 Task: Create a section Debug Dwell and in the section, add a milestone Blockchain Integration in the project WaveTech.
Action: Mouse moved to (48, 385)
Screenshot: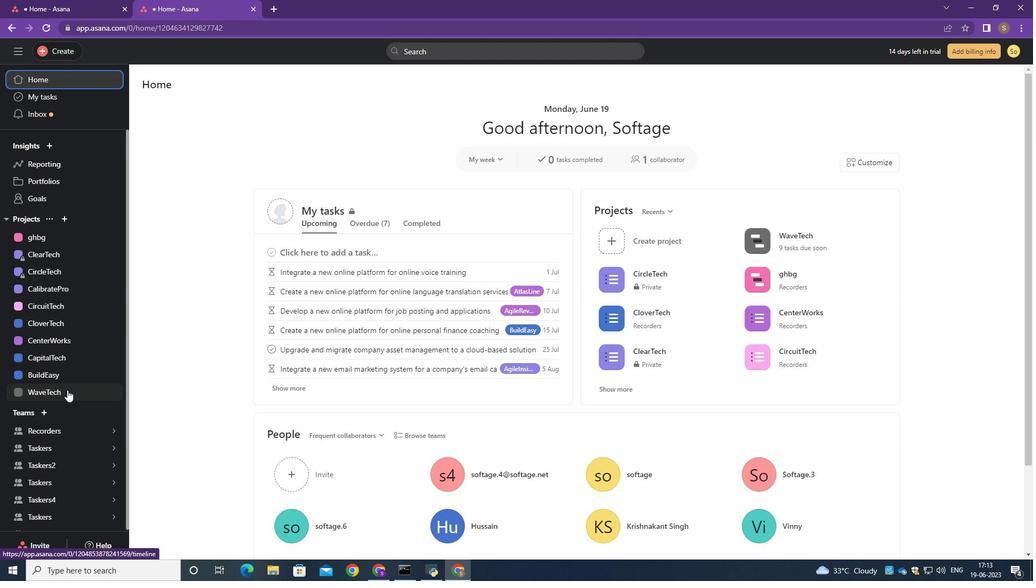 
Action: Mouse pressed left at (48, 385)
Screenshot: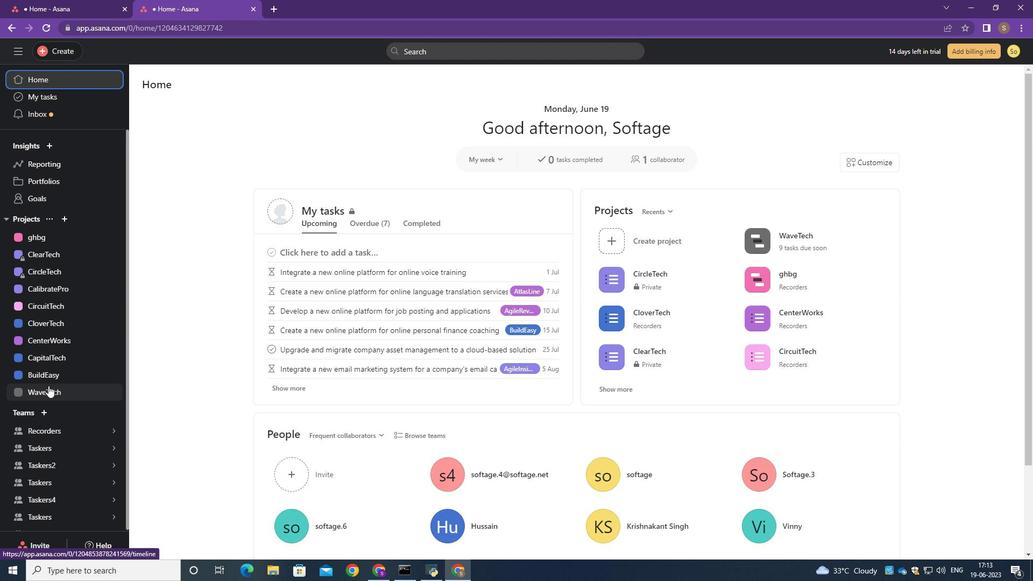 
Action: Mouse moved to (352, 283)
Screenshot: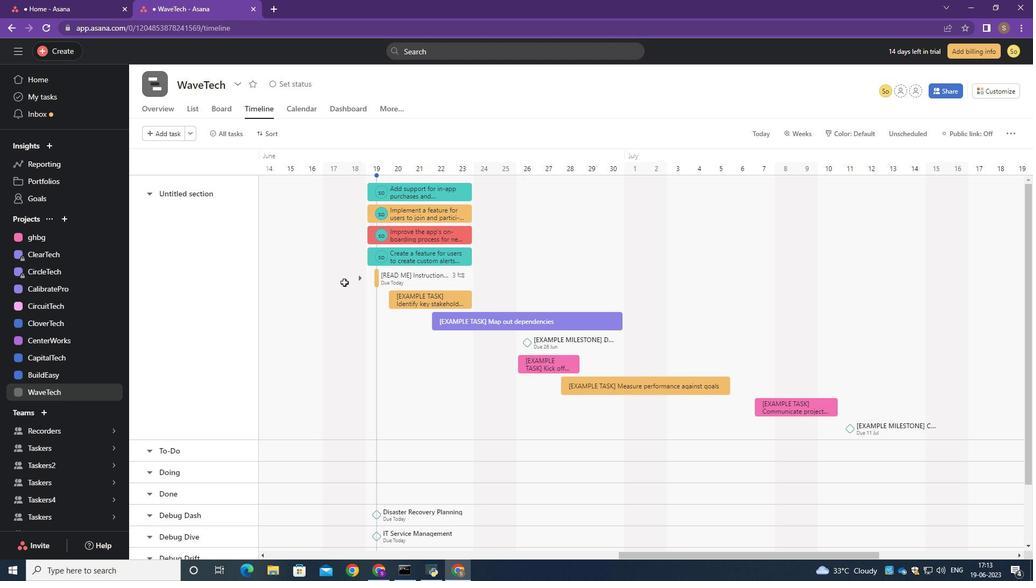 
Action: Mouse scrolled (352, 283) with delta (0, 0)
Screenshot: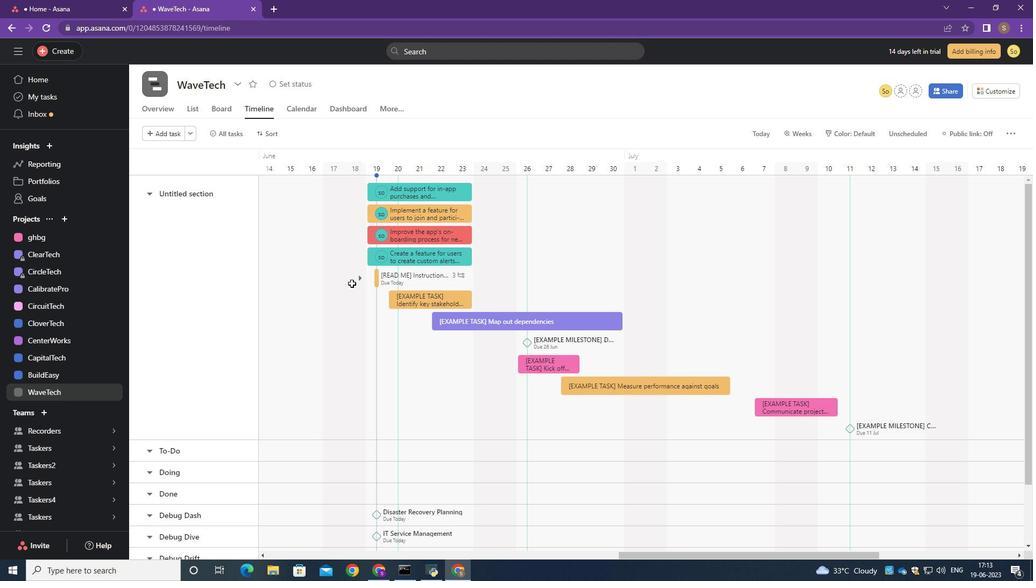 
Action: Mouse scrolled (352, 283) with delta (0, 0)
Screenshot: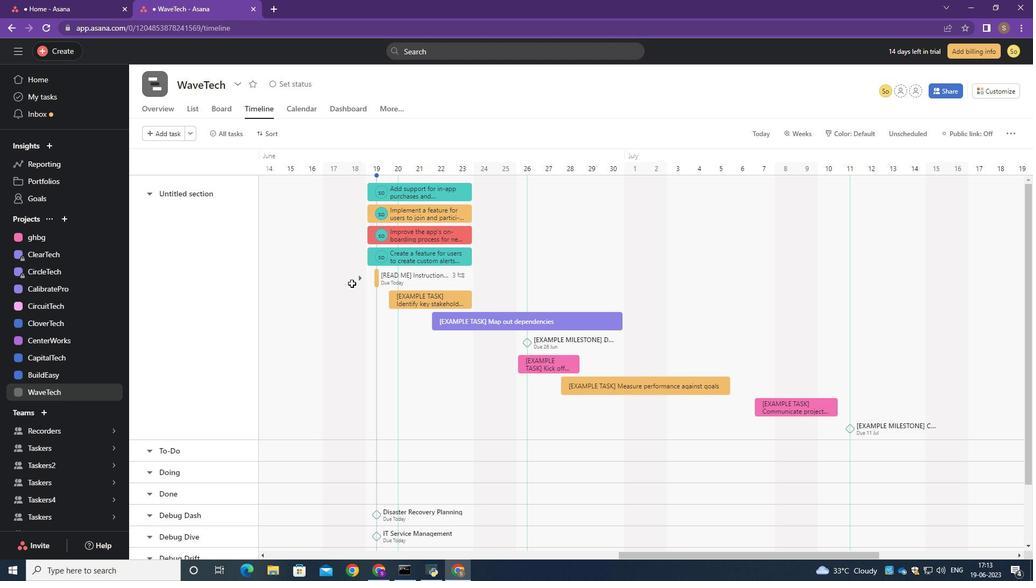 
Action: Mouse moved to (187, 509)
Screenshot: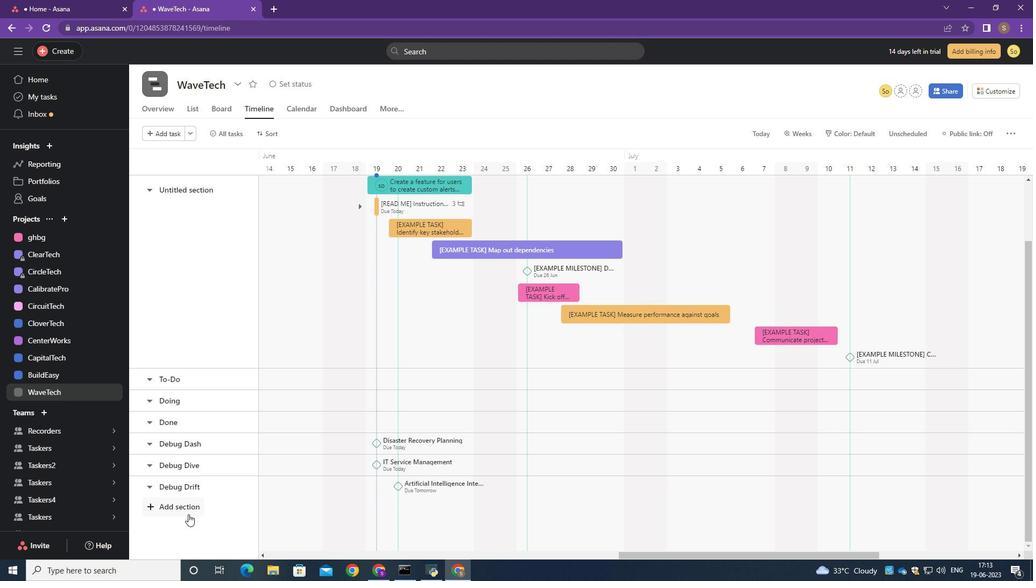 
Action: Mouse pressed left at (187, 509)
Screenshot: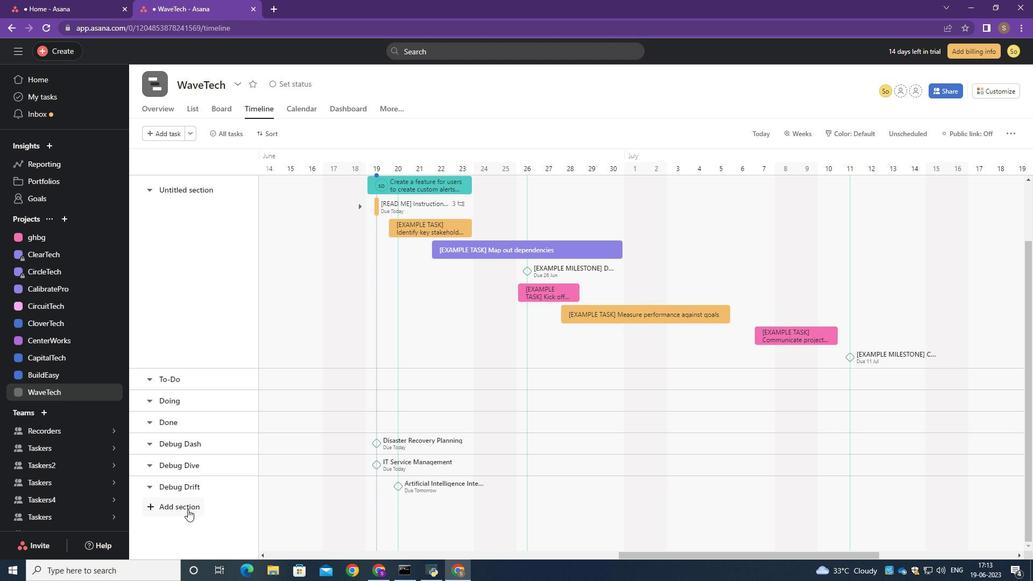 
Action: Mouse moved to (186, 507)
Screenshot: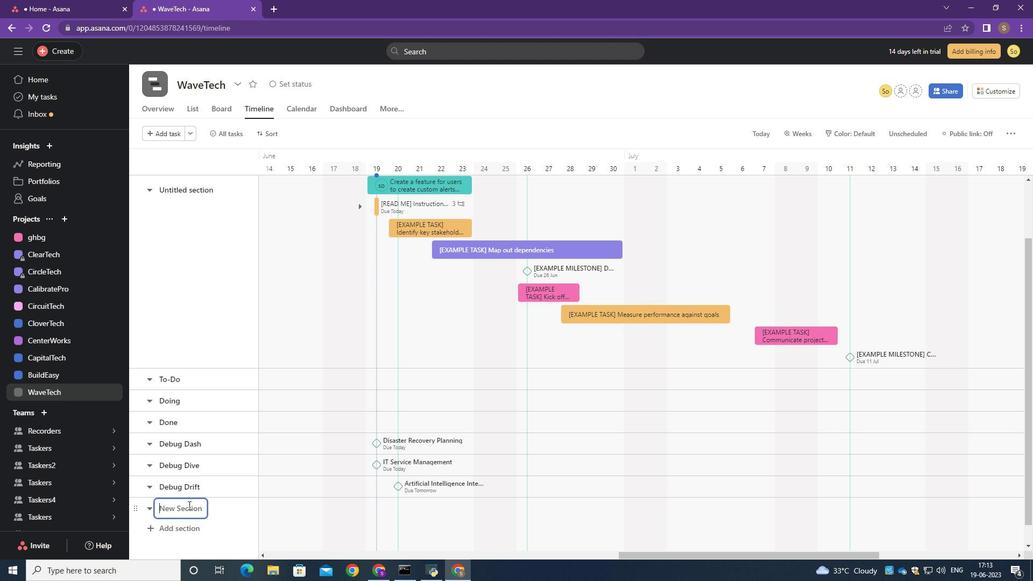 
Action: Key pressed <Key.caps_lock>D<Key.caps_lock>ebug<Key.space><Key.caps_lock>D<Key.caps_lock>well<Key.enter>
Screenshot: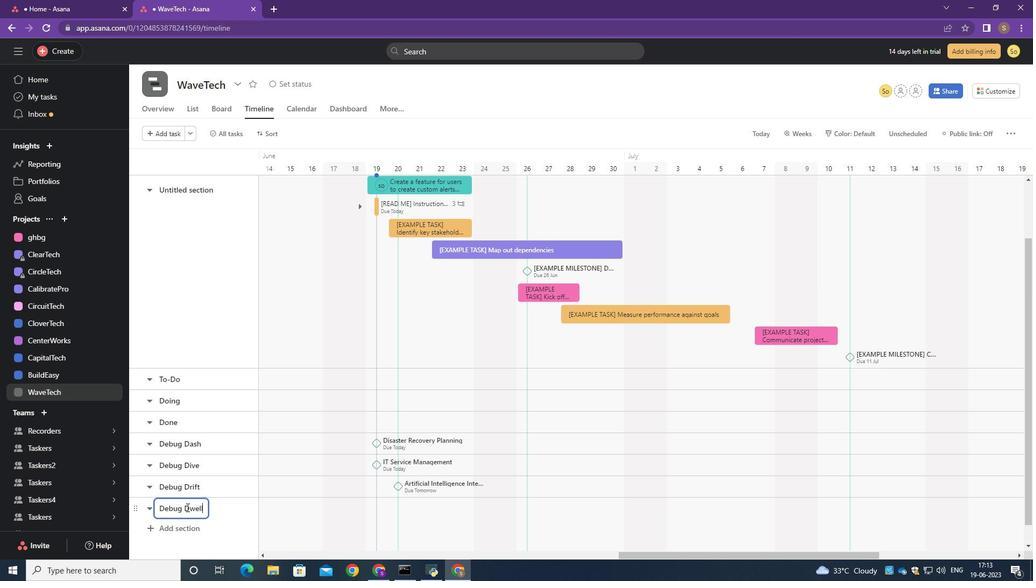 
Action: Mouse moved to (311, 508)
Screenshot: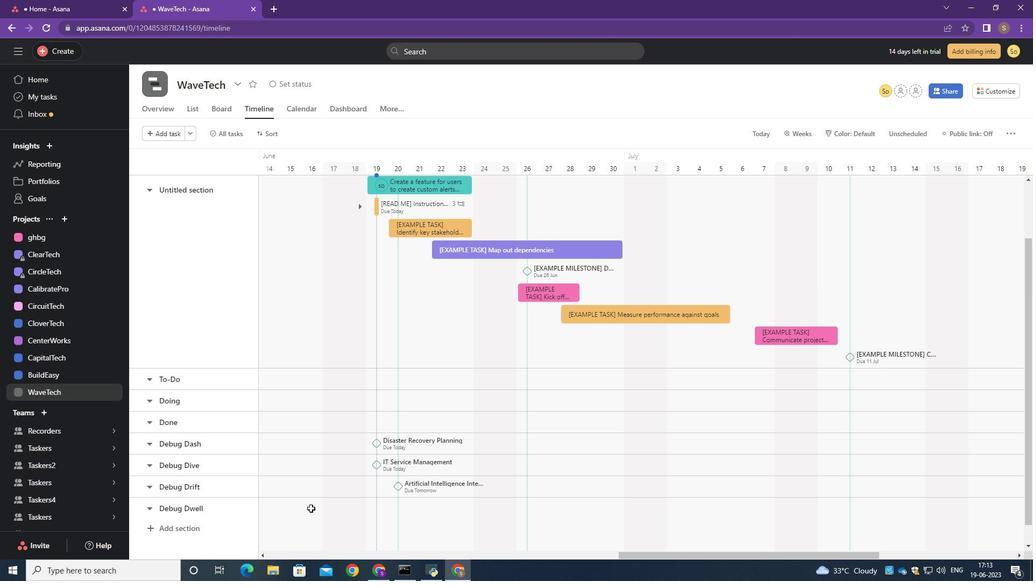 
Action: Mouse pressed left at (311, 508)
Screenshot: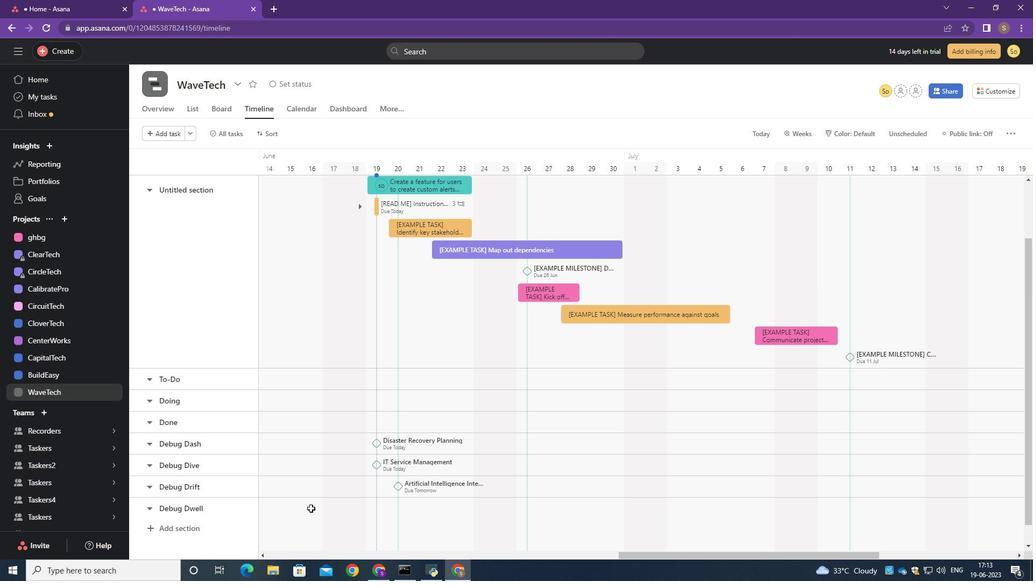 
Action: Key pressed <Key.caps_lock>B<Key.caps_lock>lockchain<Key.space><Key.caps_lock>I<Key.caps_lock>ntegration<Key.enter>
Screenshot: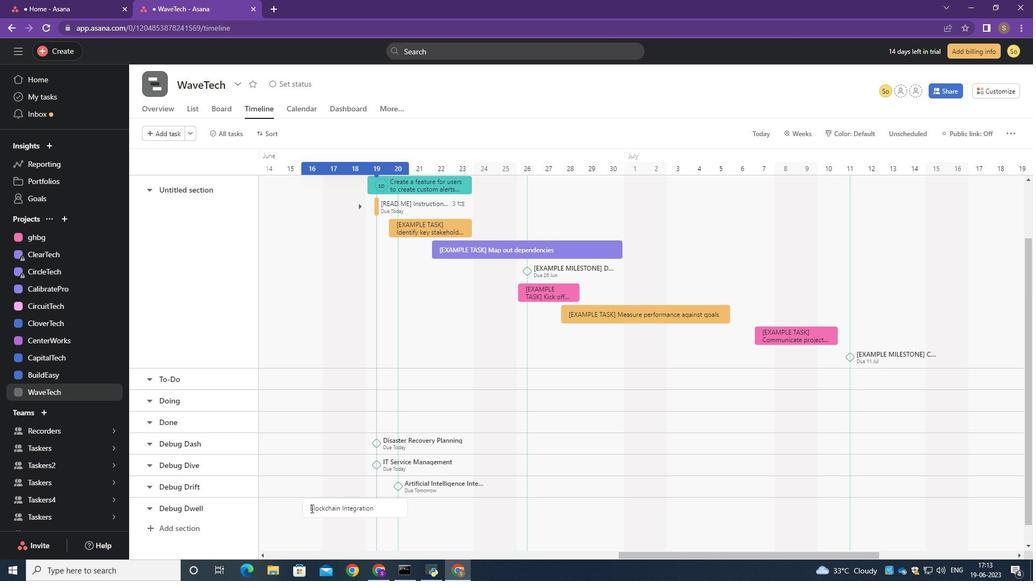 
Action: Mouse moved to (368, 508)
Screenshot: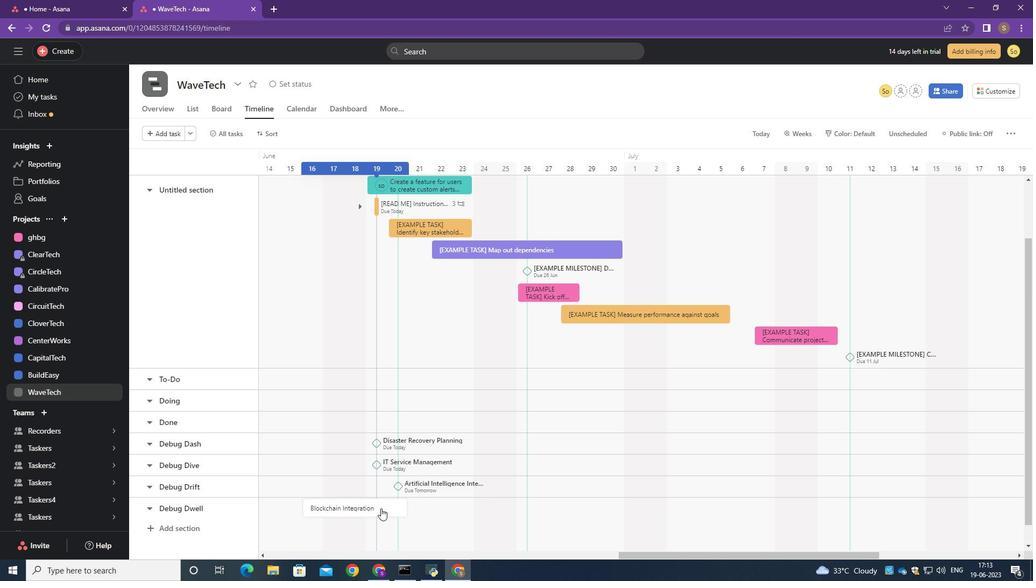 
Action: Mouse pressed right at (368, 508)
Screenshot: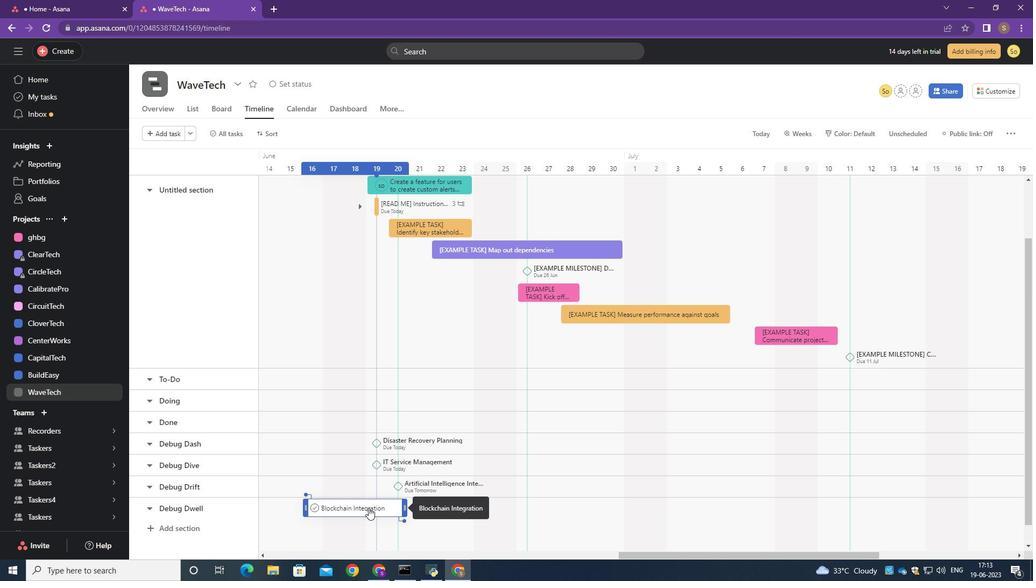 
Action: Mouse moved to (406, 451)
Screenshot: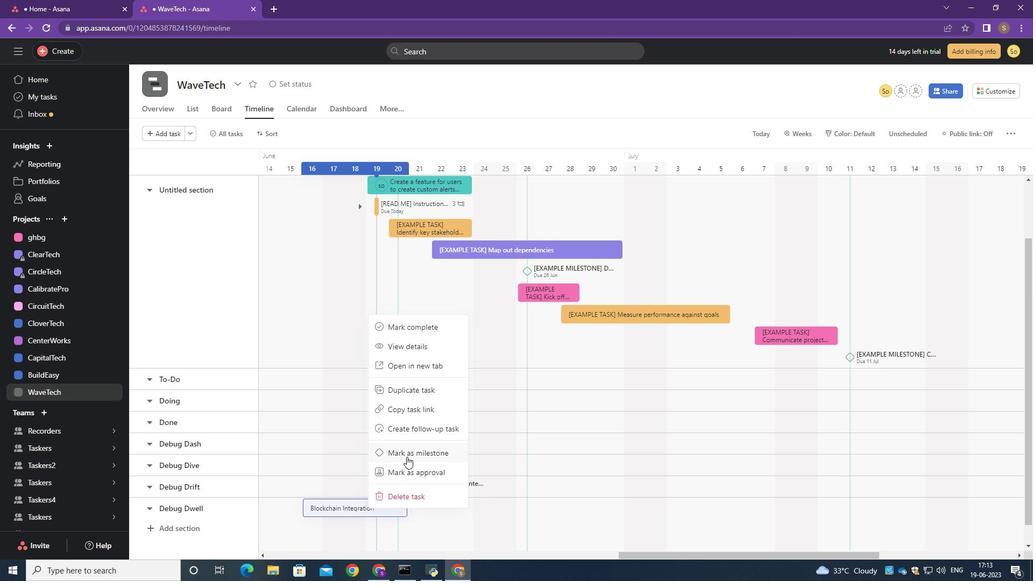 
Action: Mouse pressed left at (406, 451)
Screenshot: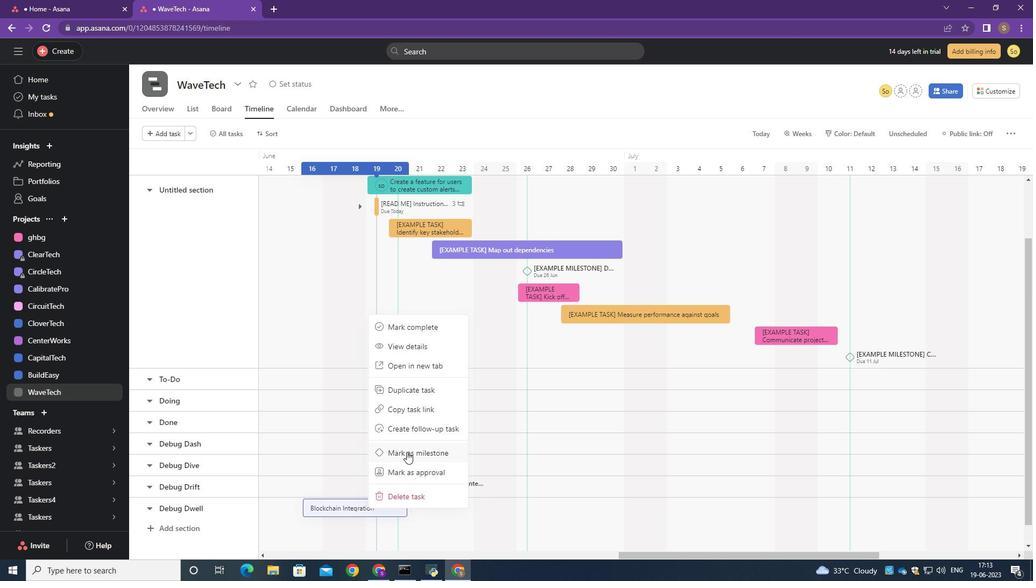 
Action: Mouse moved to (597, 371)
Screenshot: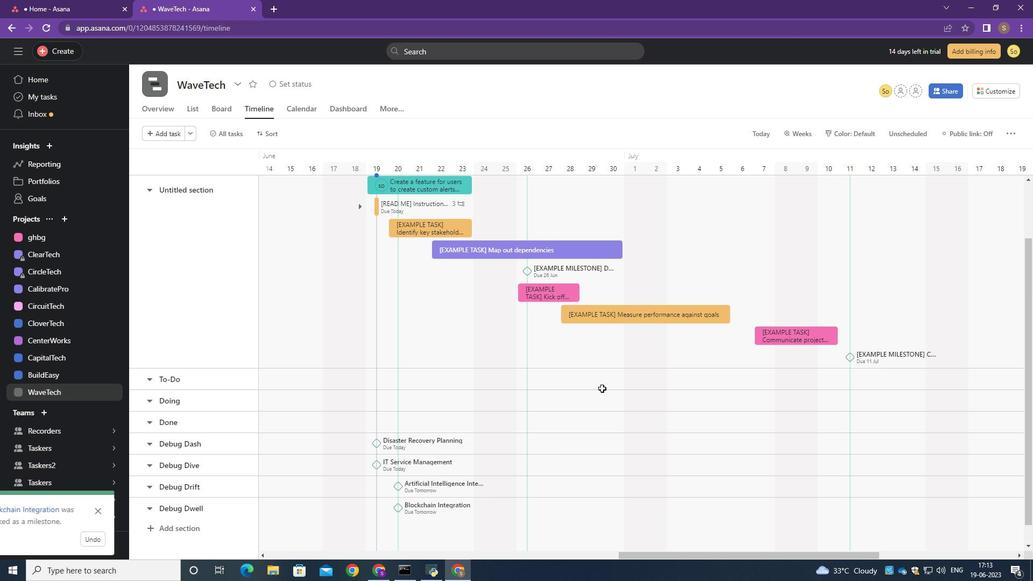 
